 Task: Create a task  Integrate website with a new customer feedback management system , assign it to team member softage.1@softage.net in the project BroaderVisionary and update the status of the task to  On Track  , set the priority of the task to Low
Action: Mouse moved to (80, 64)
Screenshot: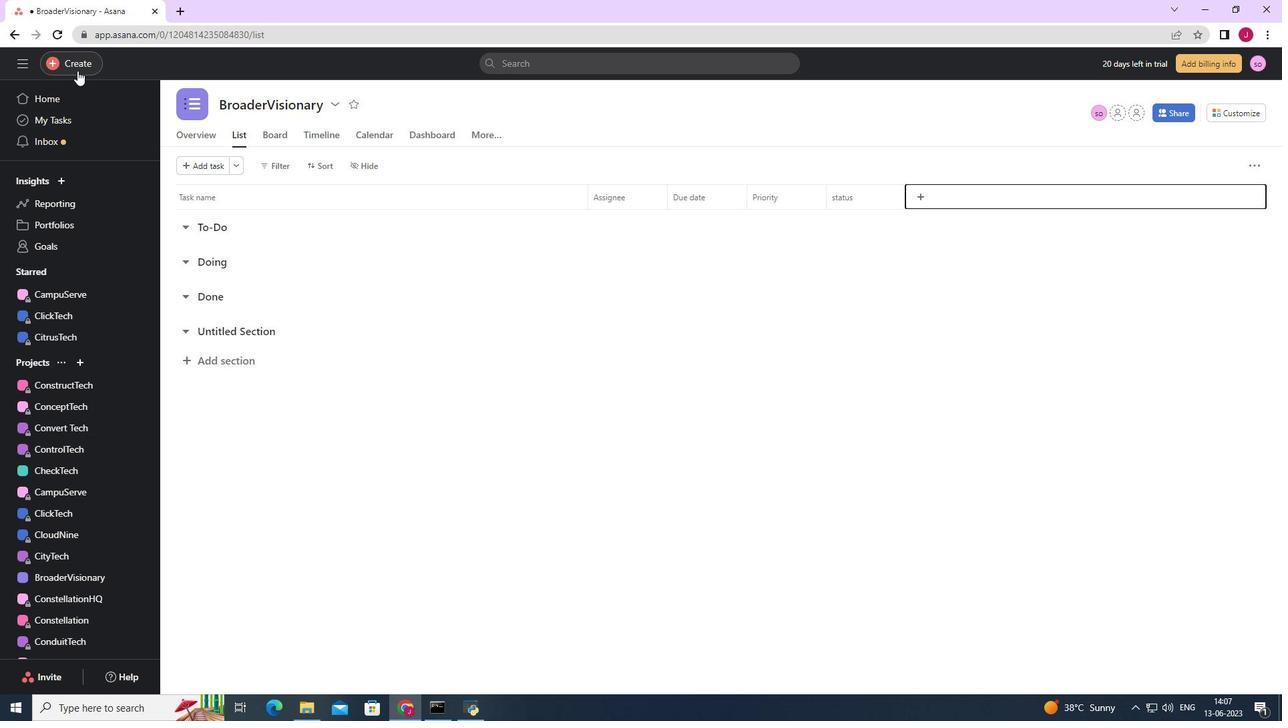 
Action: Mouse pressed left at (80, 64)
Screenshot: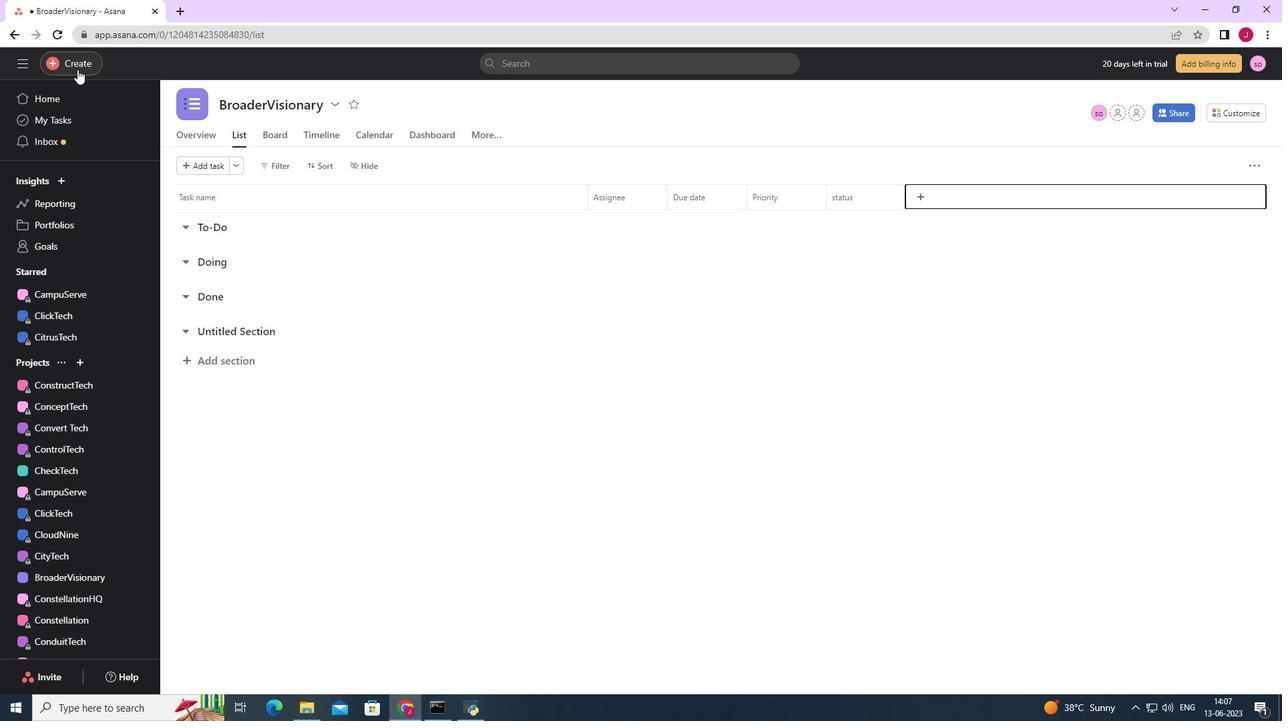 
Action: Mouse moved to (143, 66)
Screenshot: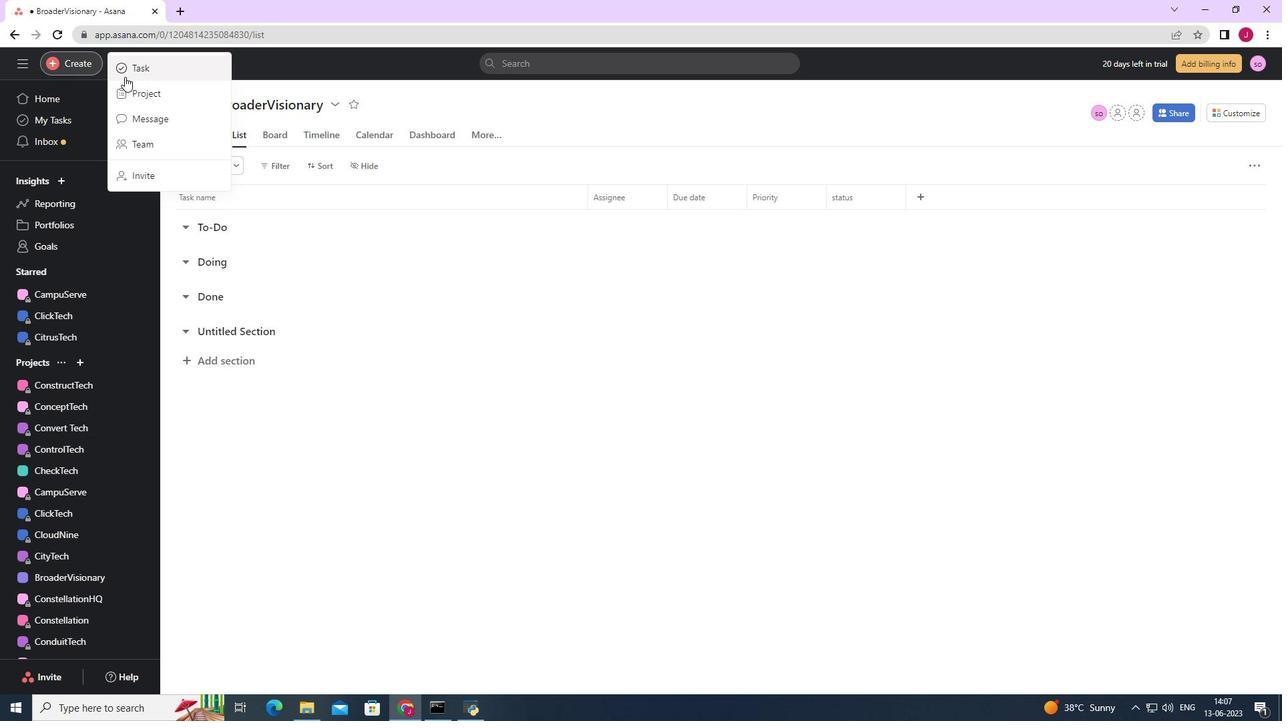 
Action: Mouse pressed left at (143, 66)
Screenshot: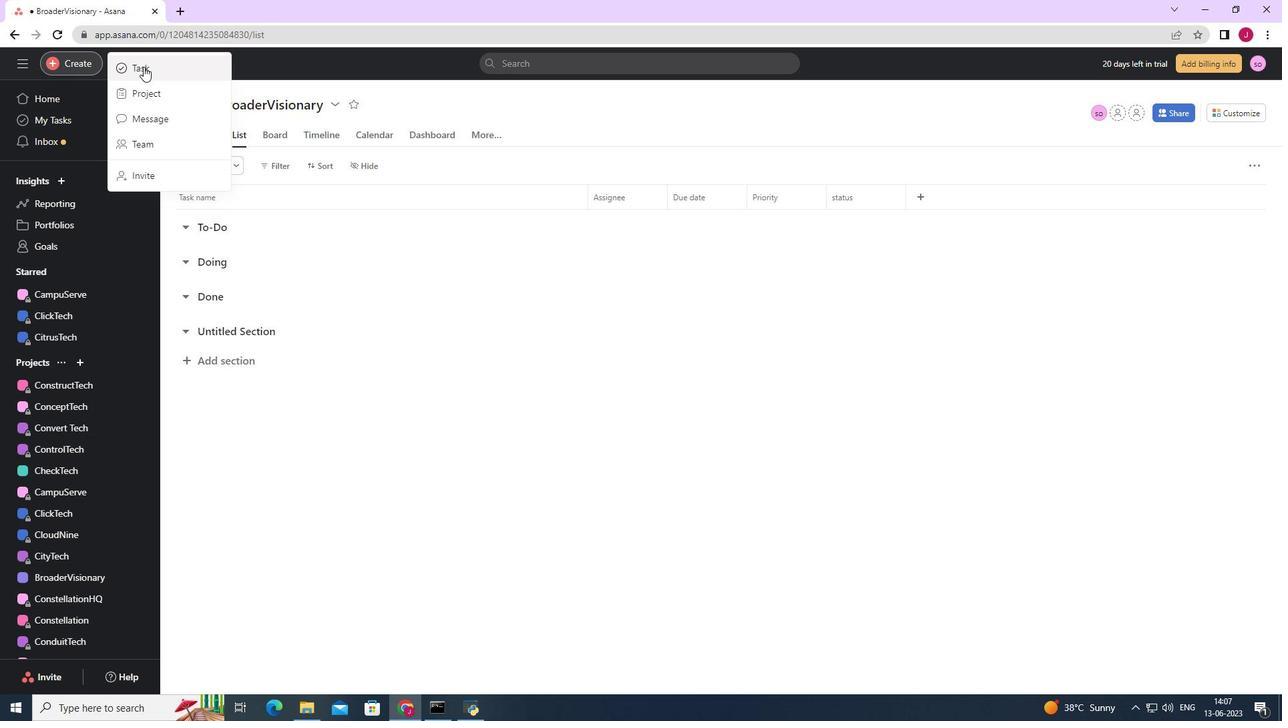 
Action: Mouse moved to (1023, 443)
Screenshot: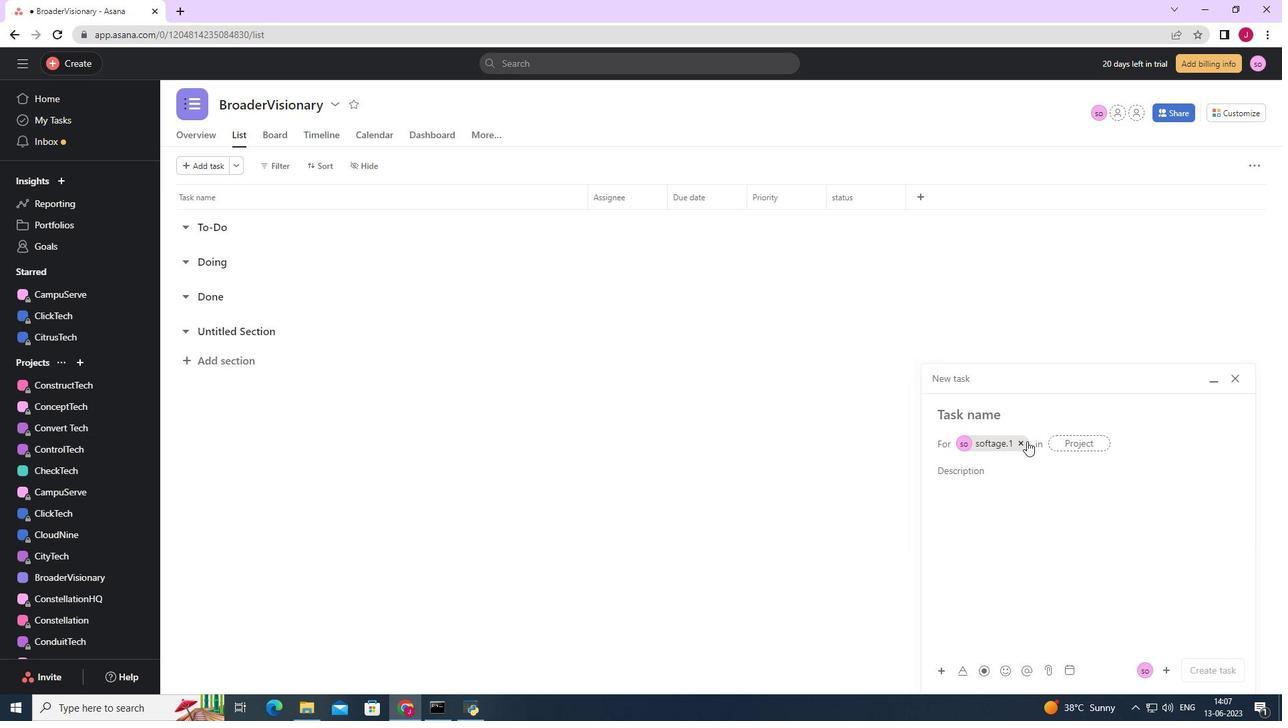 
Action: Mouse pressed left at (1023, 443)
Screenshot: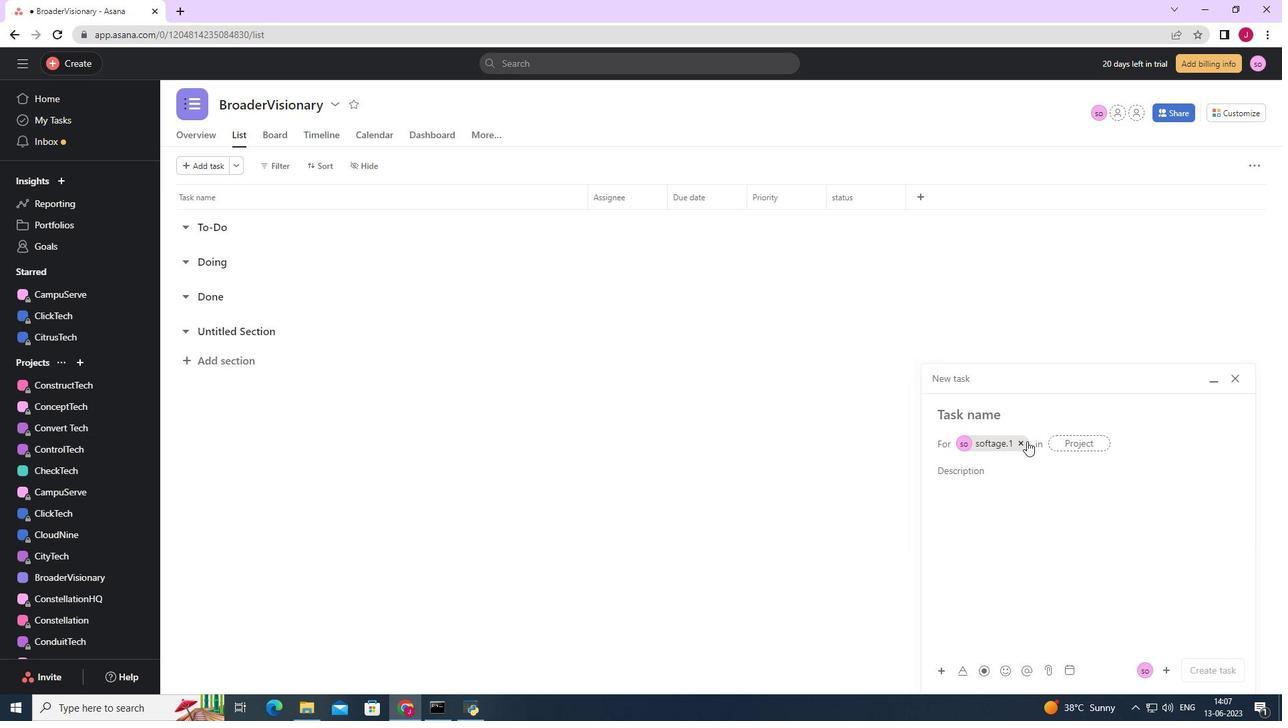 
Action: Mouse moved to (986, 417)
Screenshot: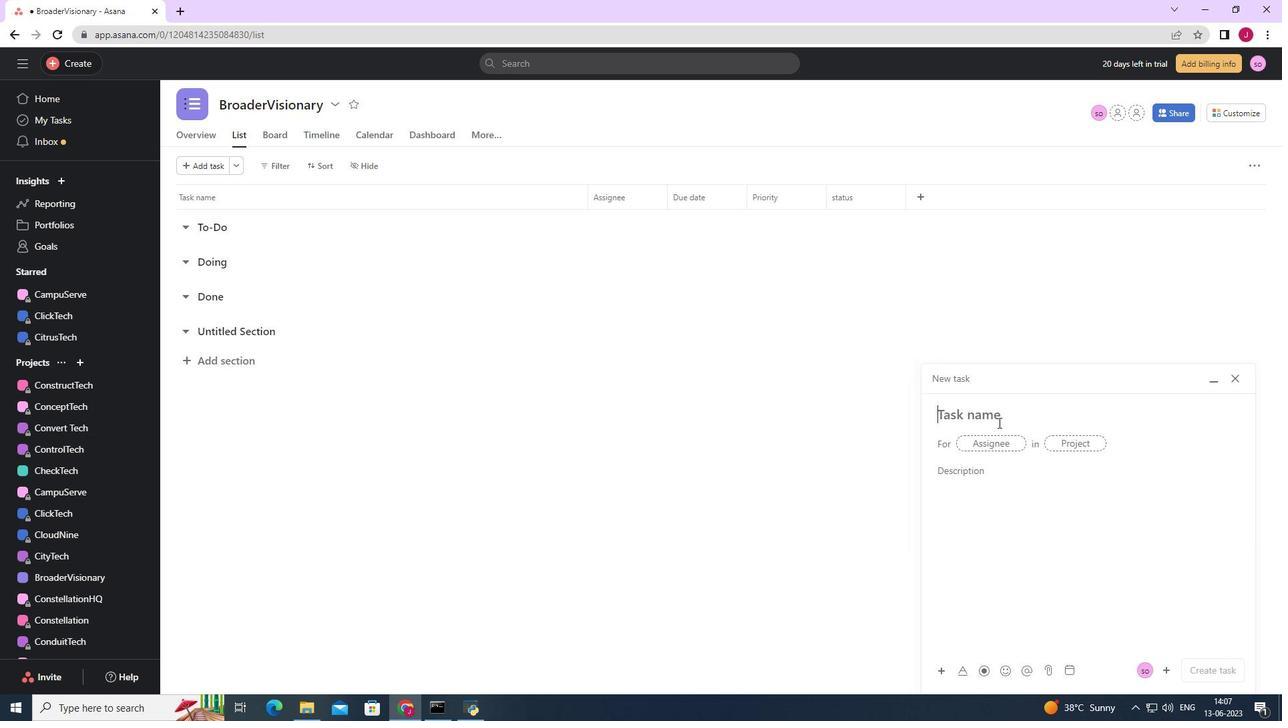 
Action: Mouse pressed left at (986, 417)
Screenshot: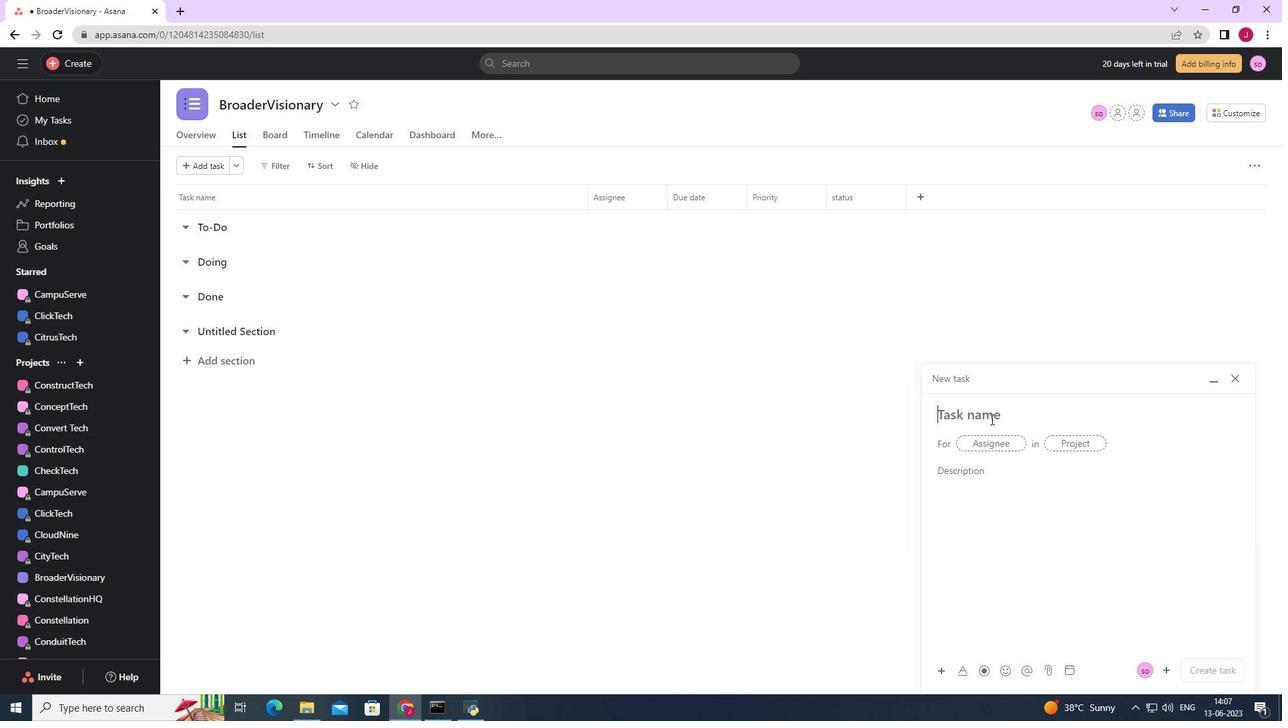 
Action: Key pressed <Key.caps_lock>I<Key.caps_lock>ntegrate<Key.space>website<Key.space>with<Key.space>a<Key.space>new<Key.space>customer<Key.space>feedback<Key.space>management<Key.space>system
Screenshot: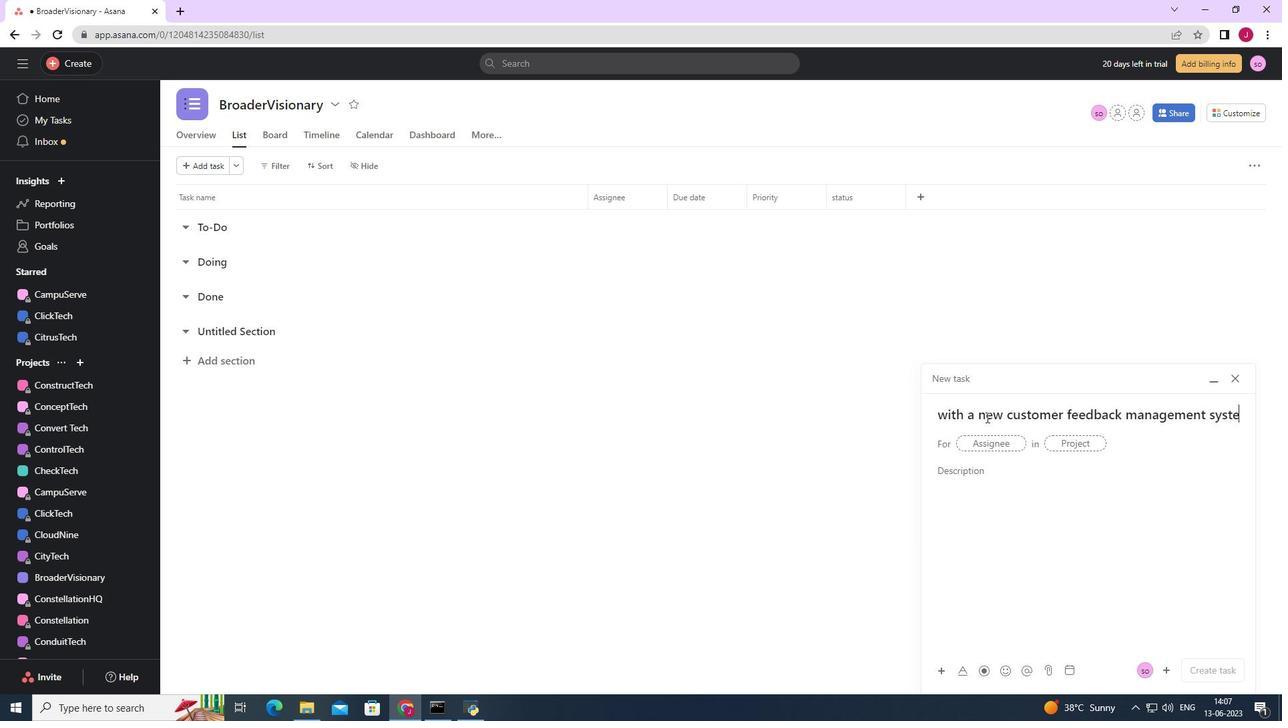 
Action: Mouse moved to (990, 437)
Screenshot: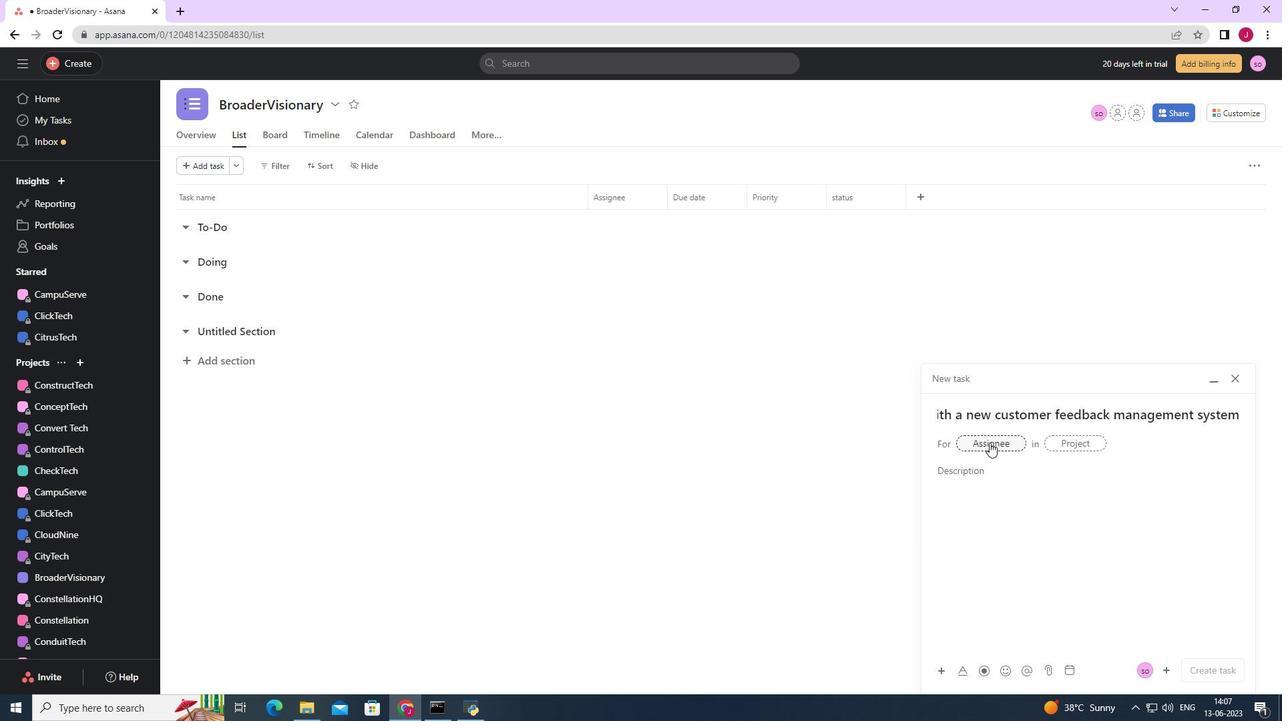 
Action: Mouse pressed left at (990, 437)
Screenshot: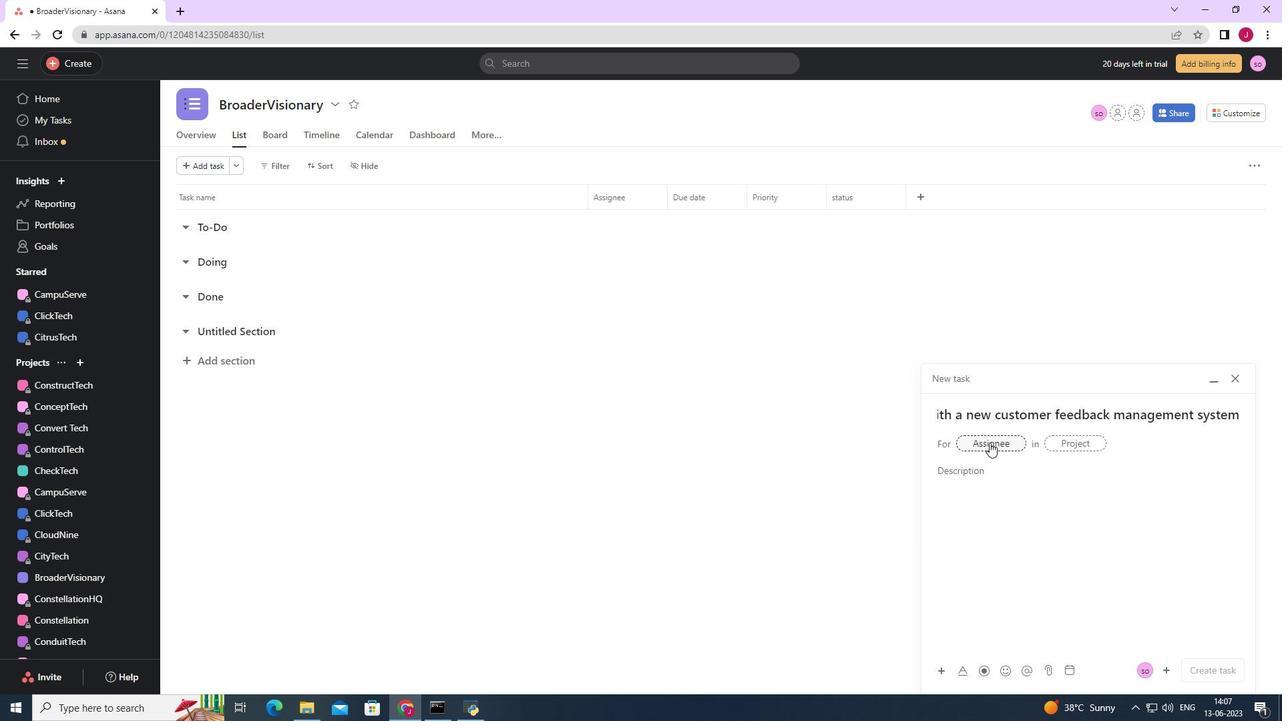
Action: Key pressed softage.1
Screenshot: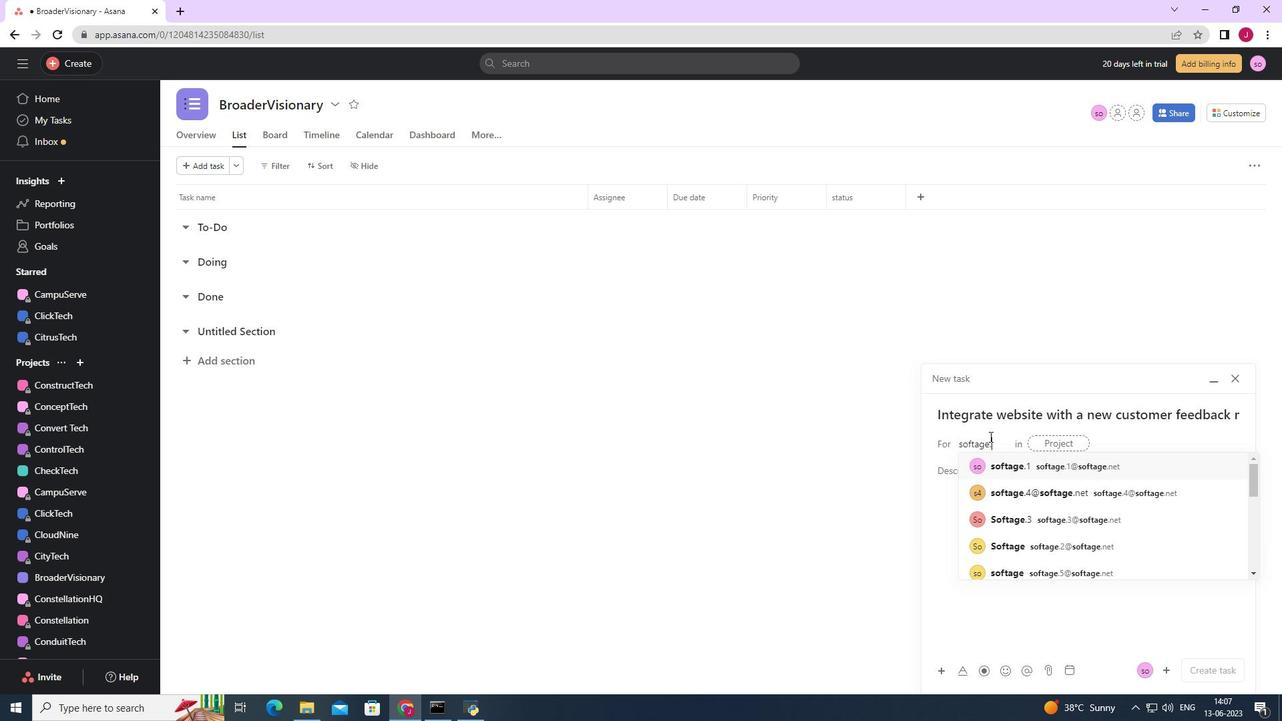 
Action: Mouse moved to (1037, 465)
Screenshot: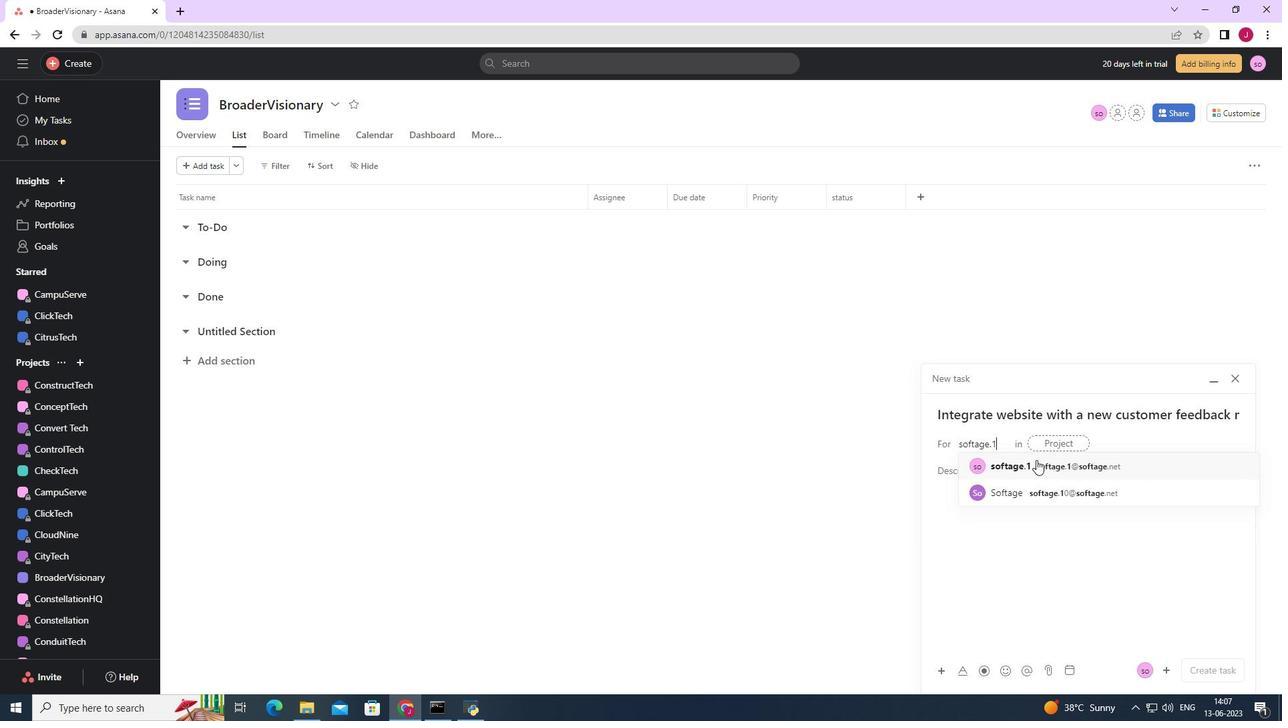 
Action: Mouse pressed left at (1037, 465)
Screenshot: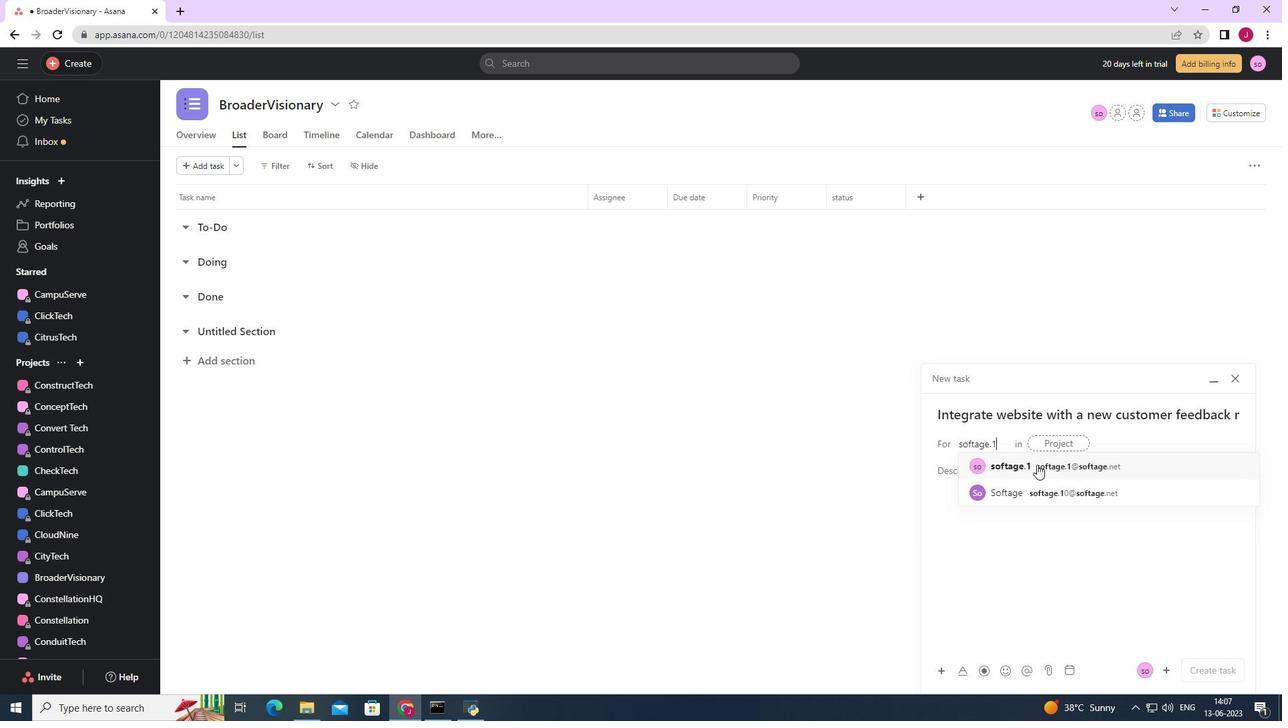 
Action: Mouse moved to (870, 508)
Screenshot: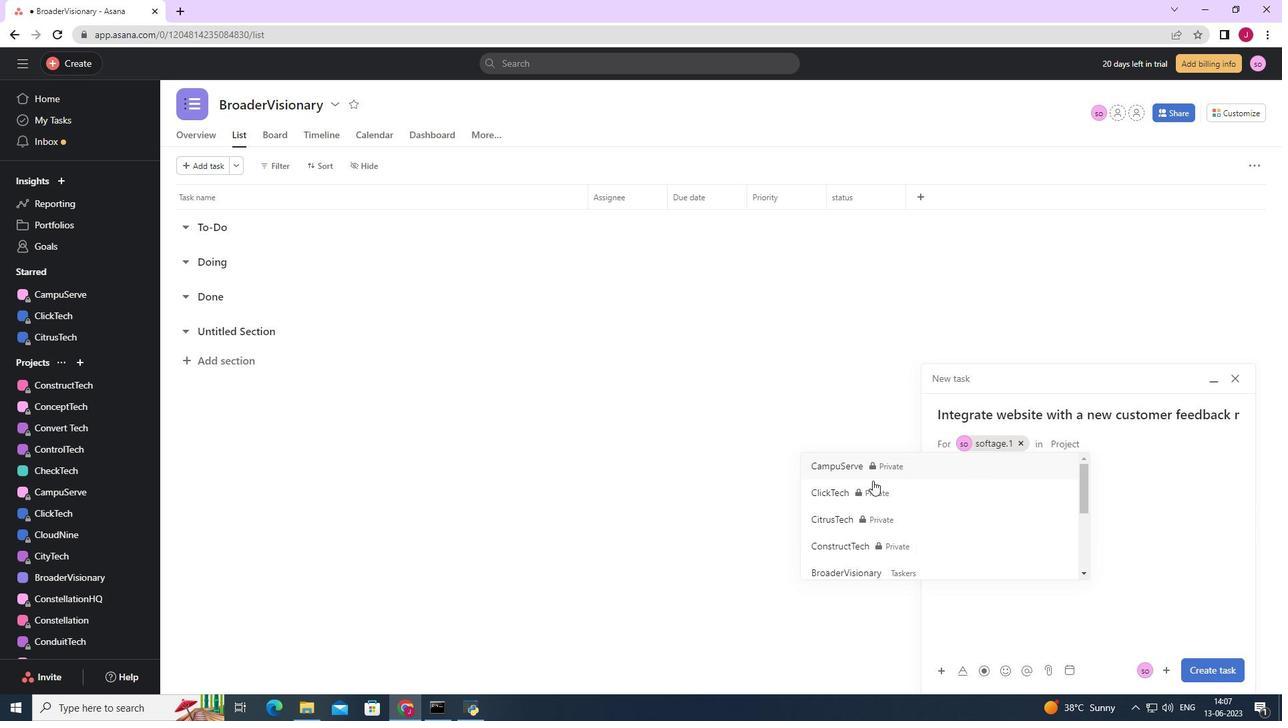 
Action: Mouse scrolled (870, 507) with delta (0, 0)
Screenshot: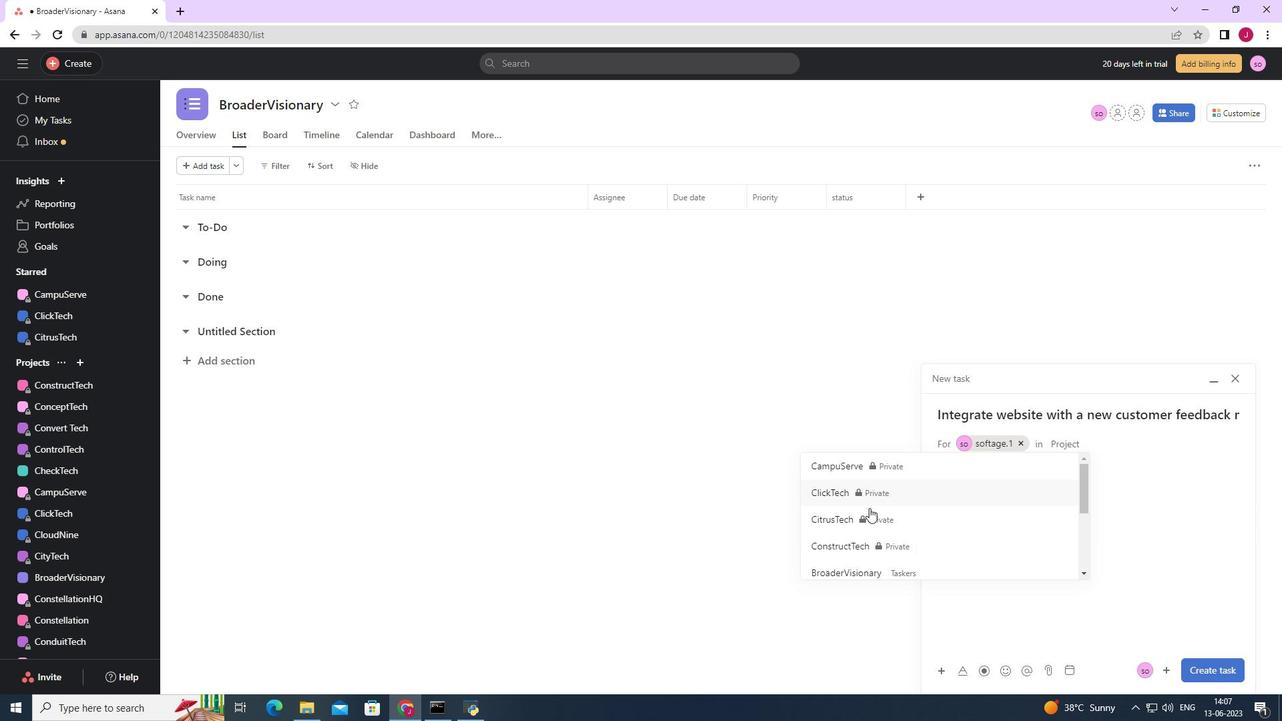 
Action: Mouse moved to (852, 506)
Screenshot: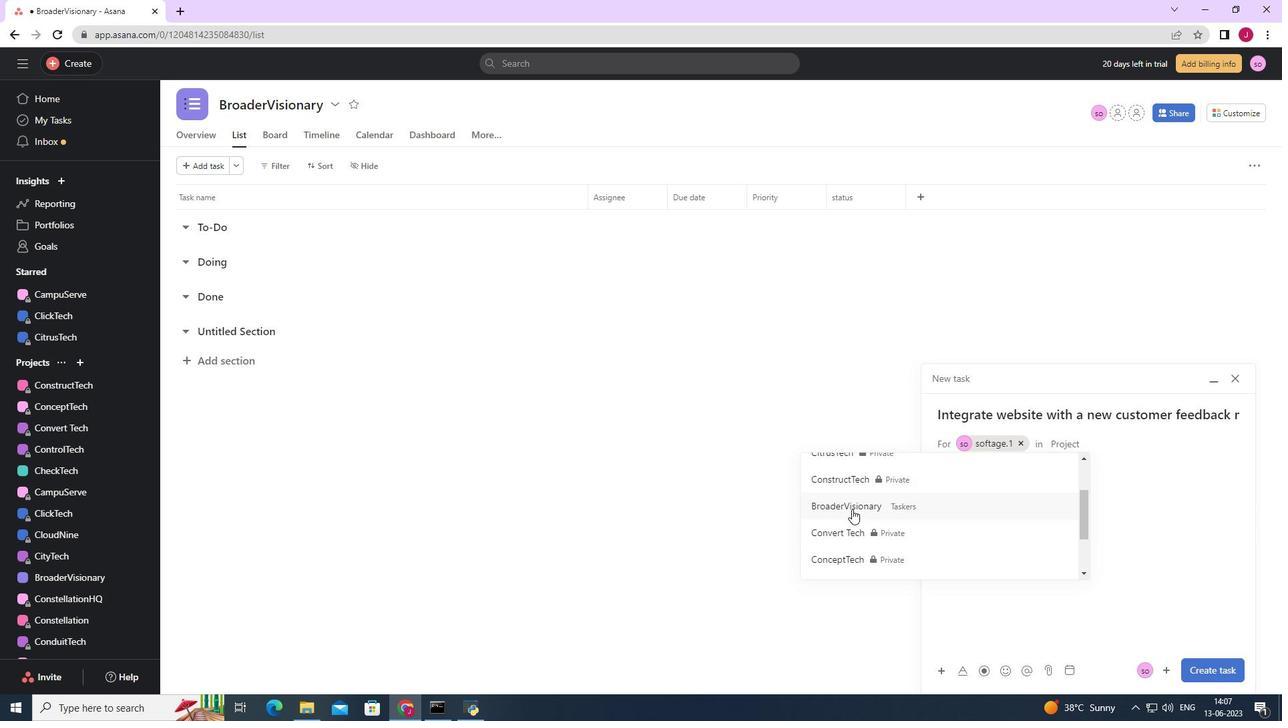 
Action: Mouse pressed left at (852, 506)
Screenshot: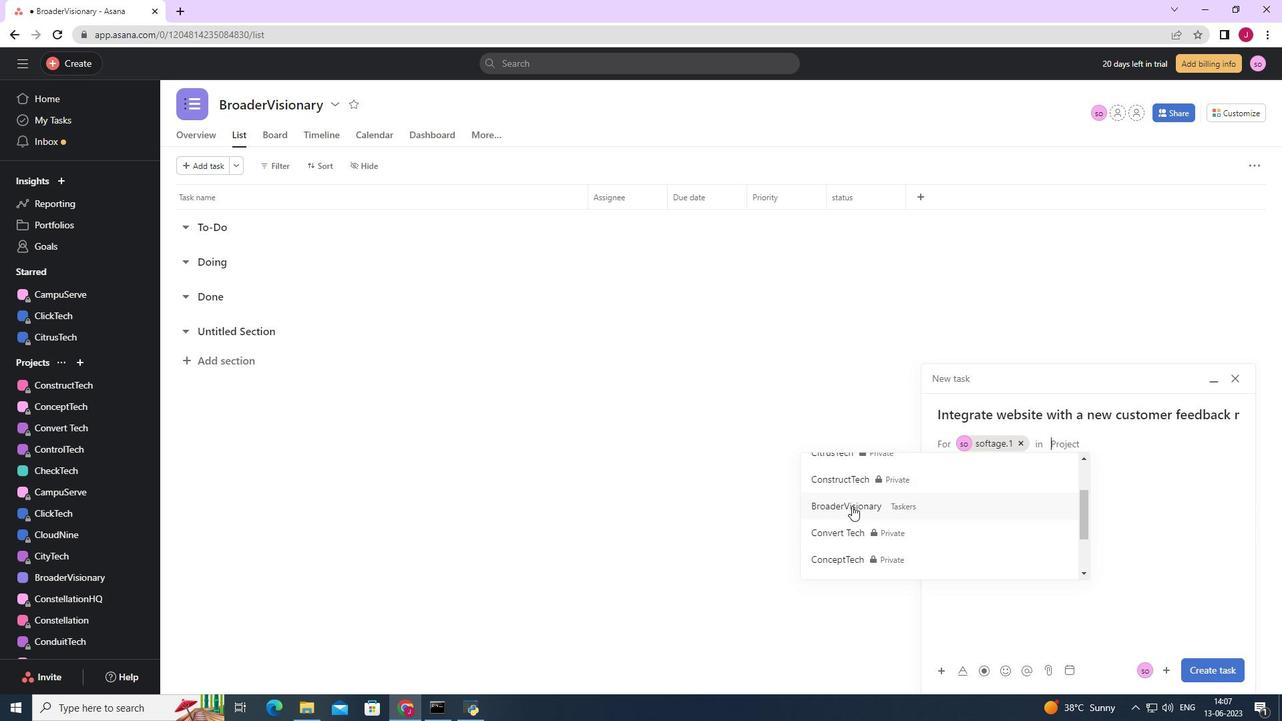 
Action: Mouse moved to (1006, 475)
Screenshot: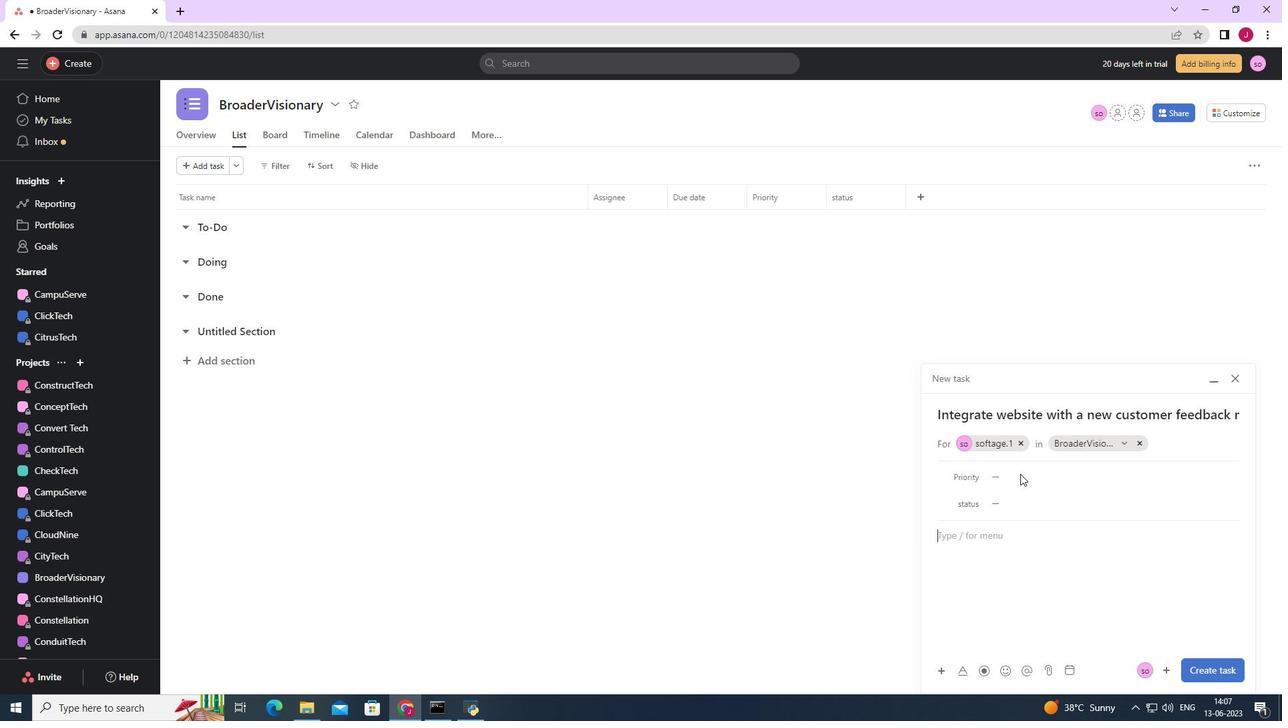 
Action: Mouse pressed left at (1006, 475)
Screenshot: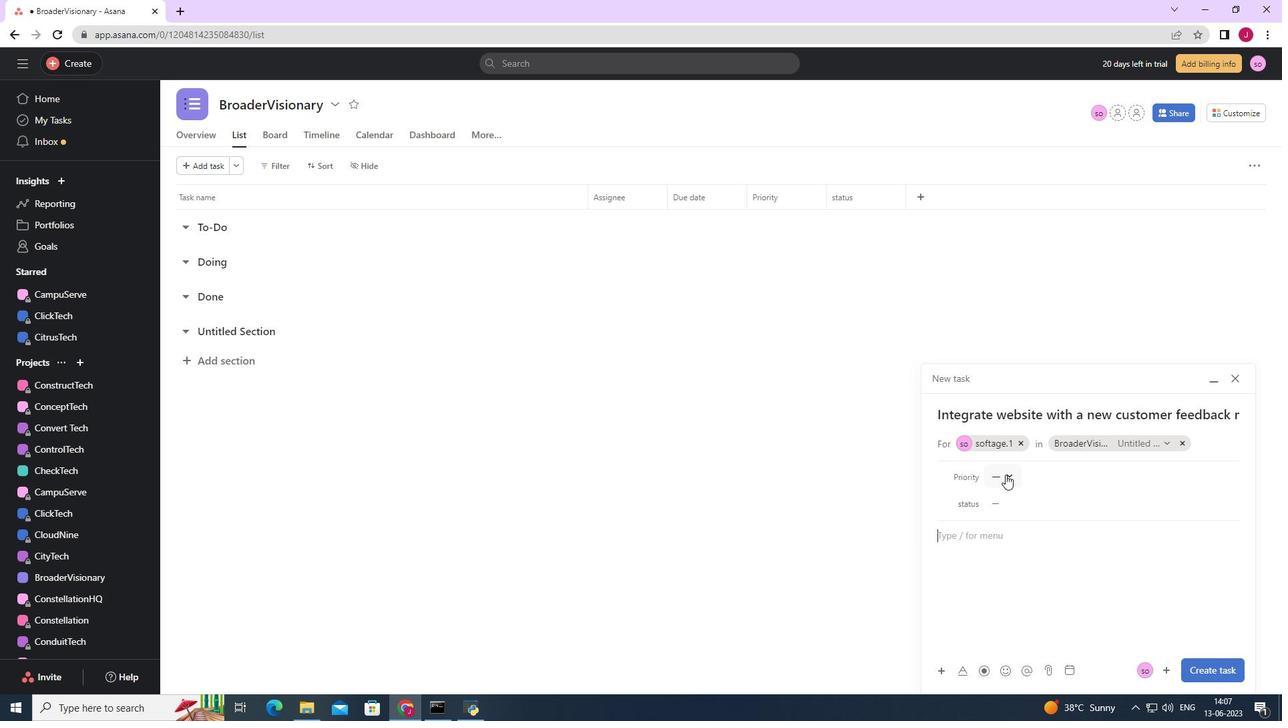 
Action: Mouse moved to (1023, 567)
Screenshot: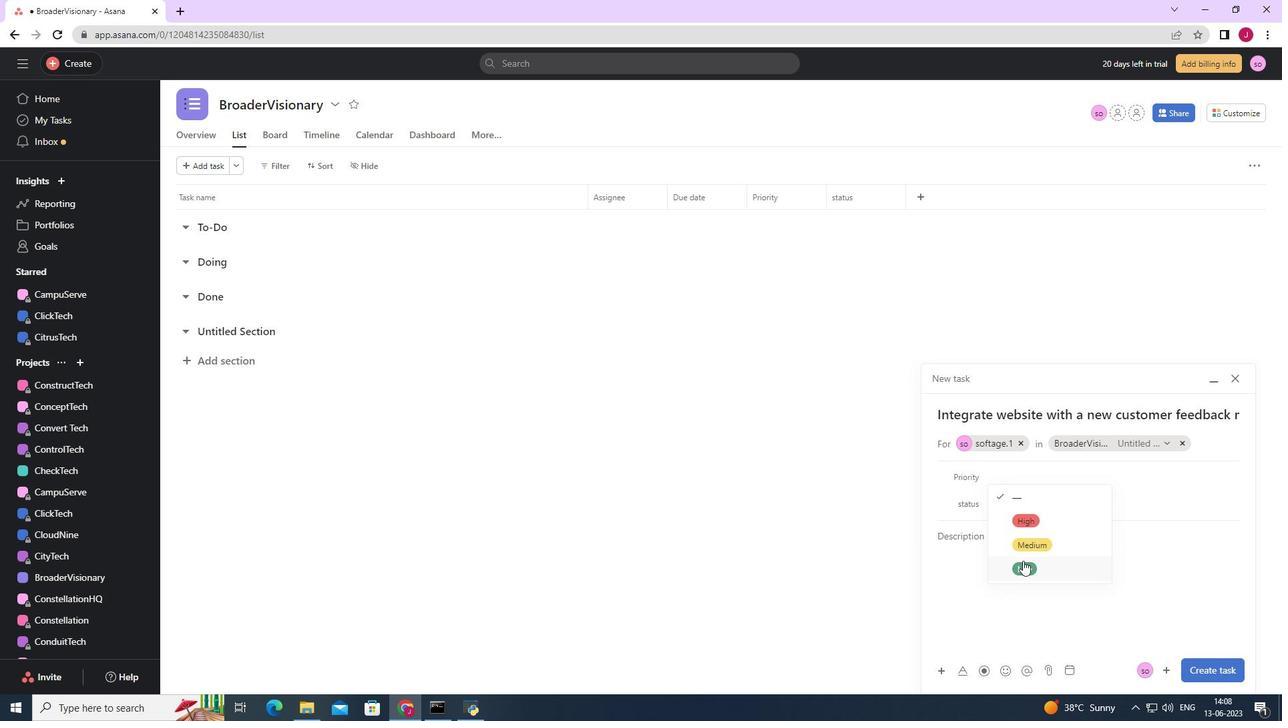 
Action: Mouse pressed left at (1023, 567)
Screenshot: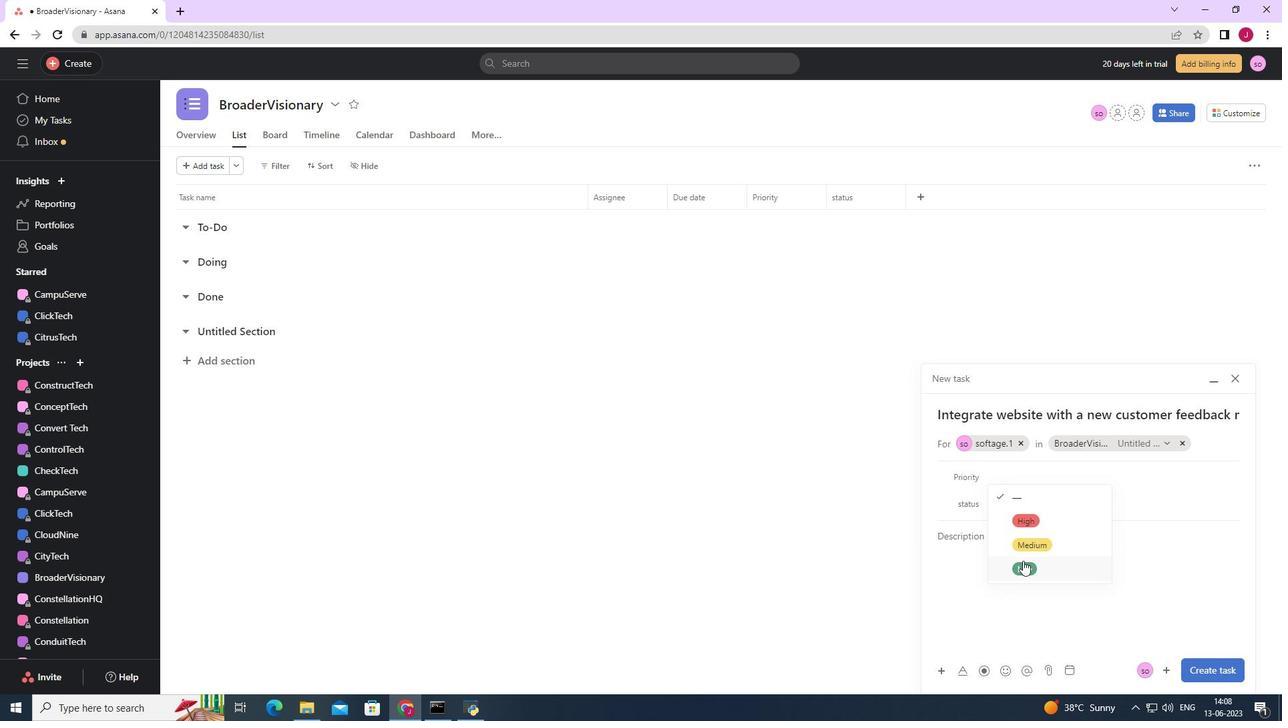 
Action: Mouse moved to (1013, 504)
Screenshot: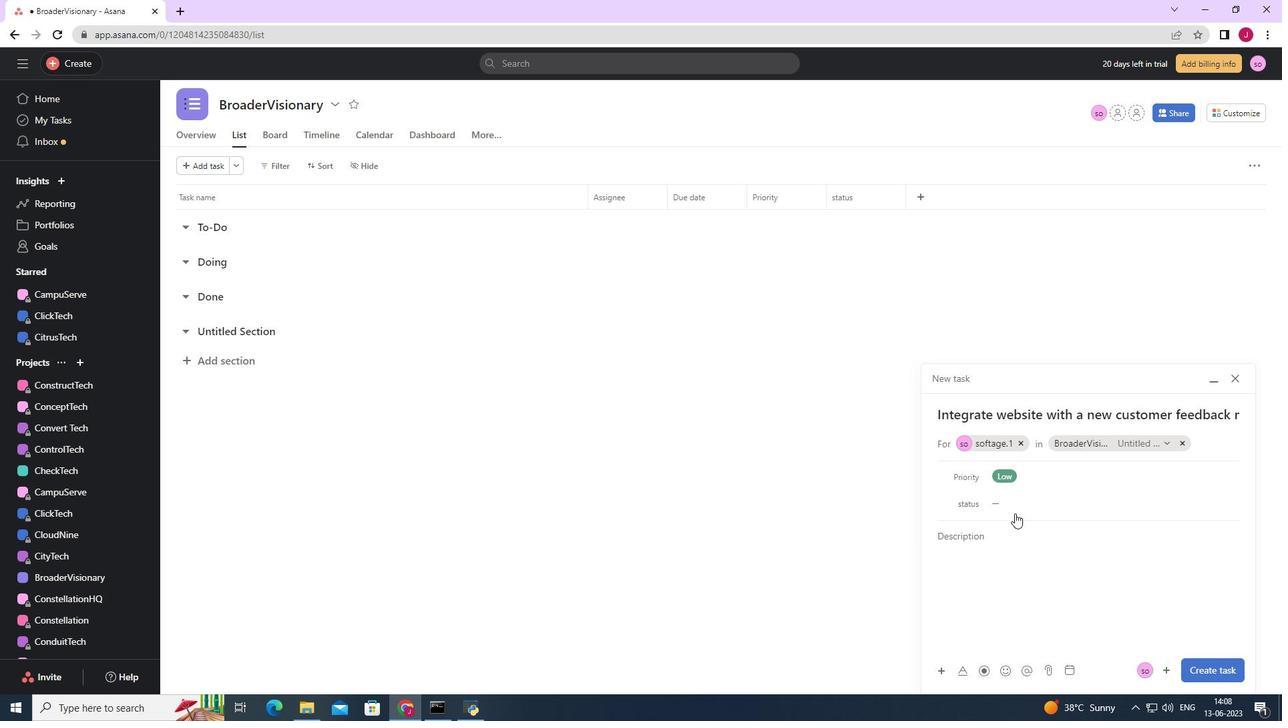 
Action: Mouse pressed left at (1013, 504)
Screenshot: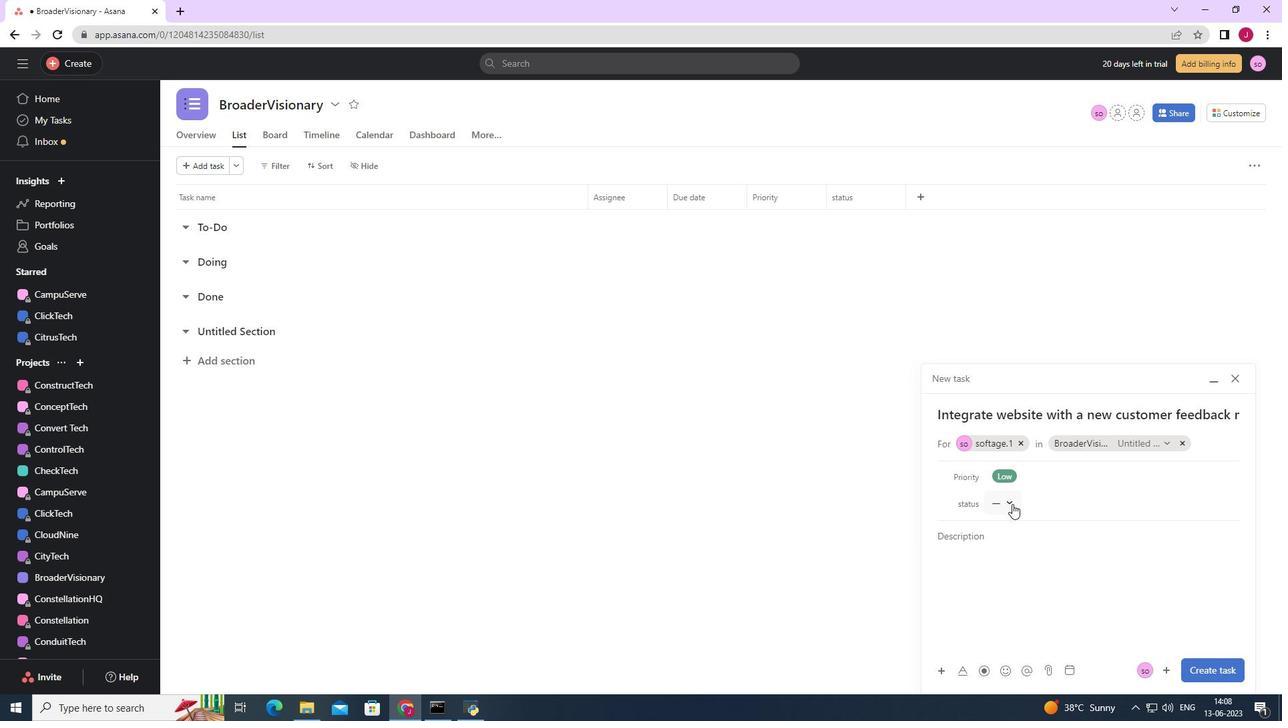 
Action: Mouse moved to (1031, 545)
Screenshot: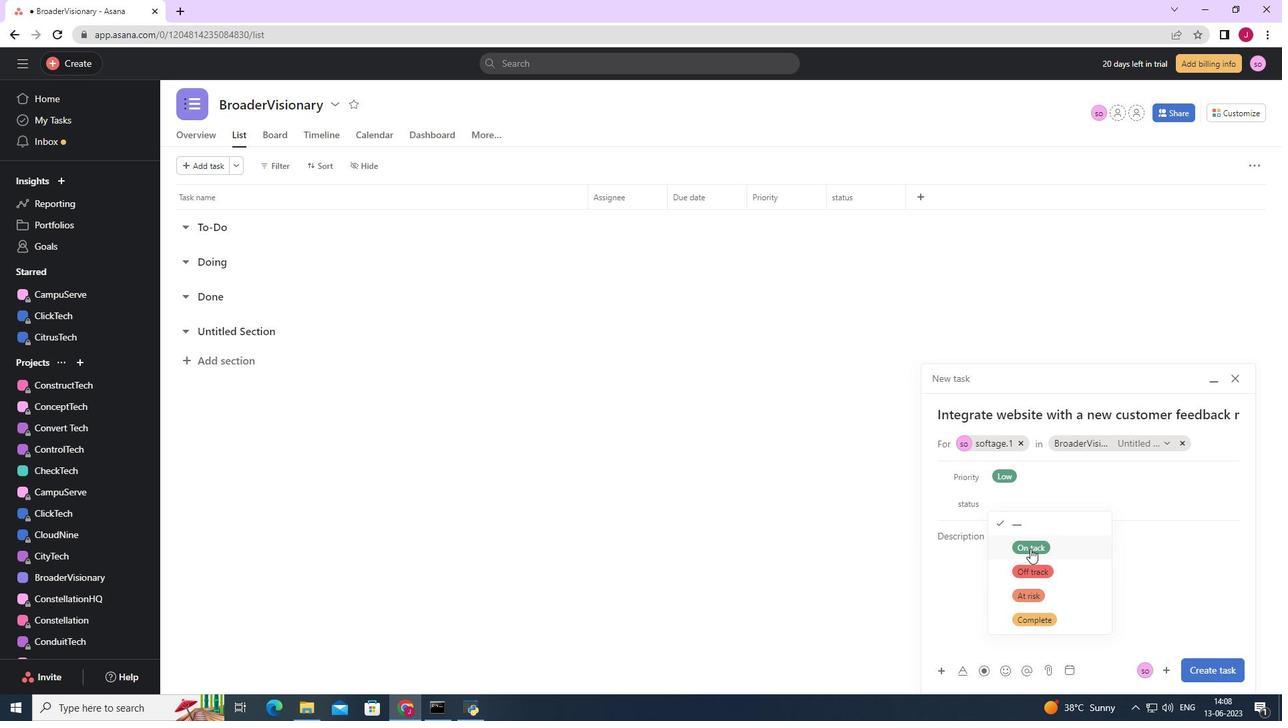 
Action: Mouse pressed left at (1031, 545)
Screenshot: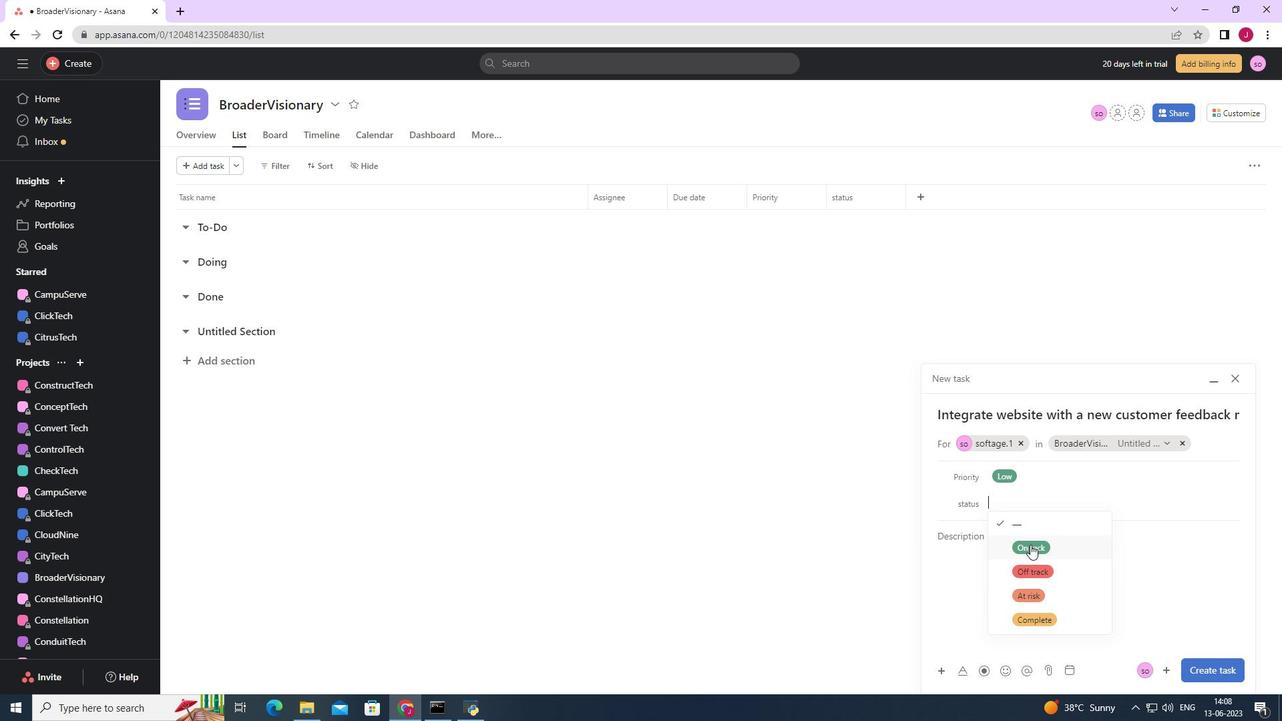 
Action: Mouse moved to (1199, 670)
Screenshot: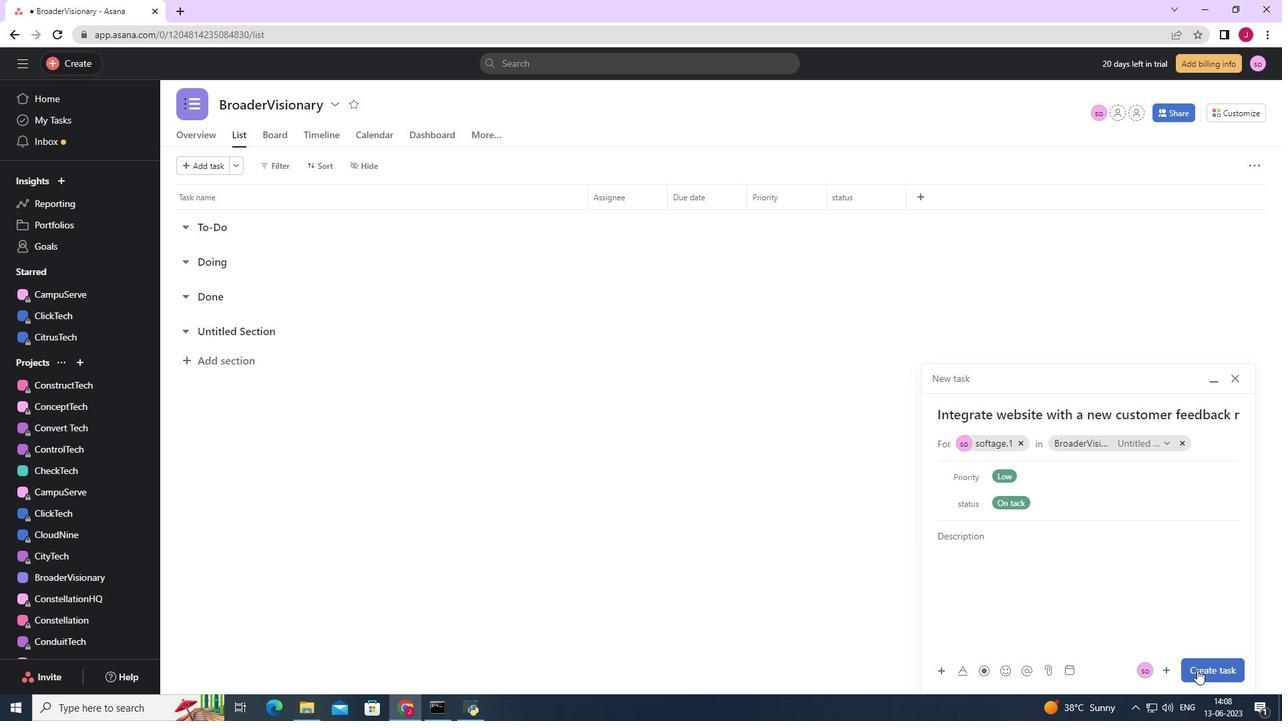 
Action: Mouse pressed left at (1199, 670)
Screenshot: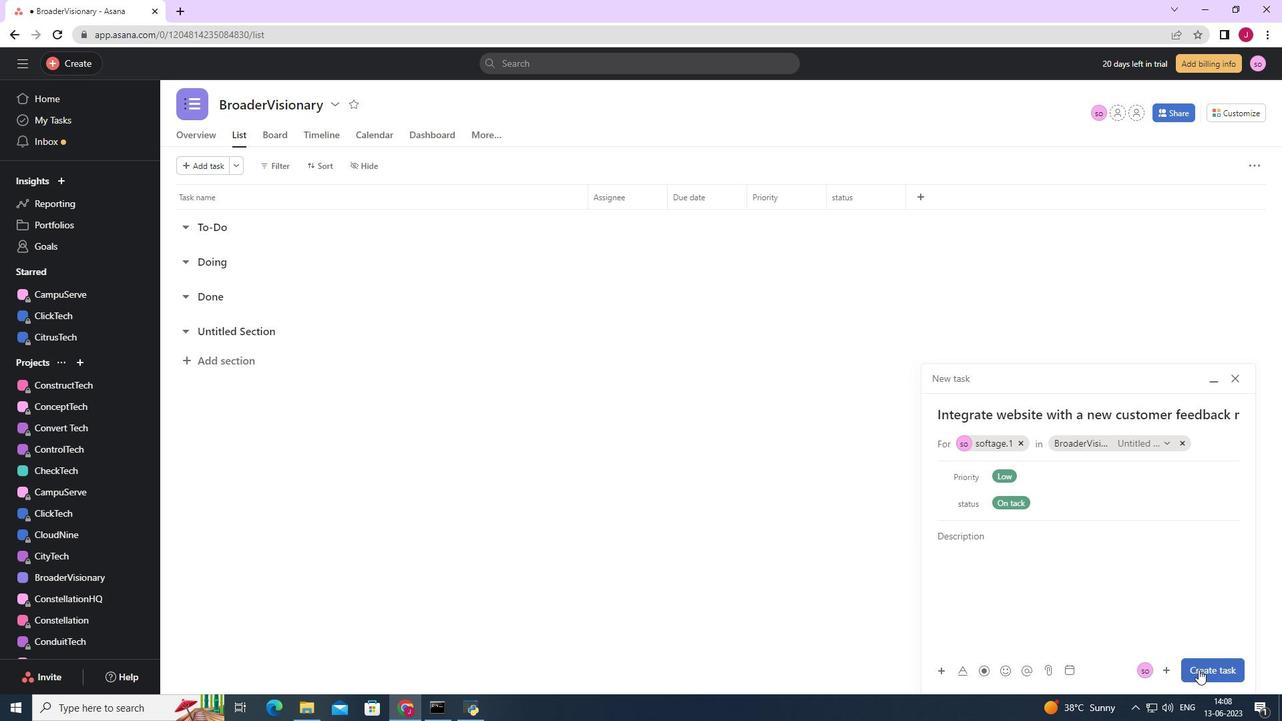 
Action: Mouse moved to (524, 524)
Screenshot: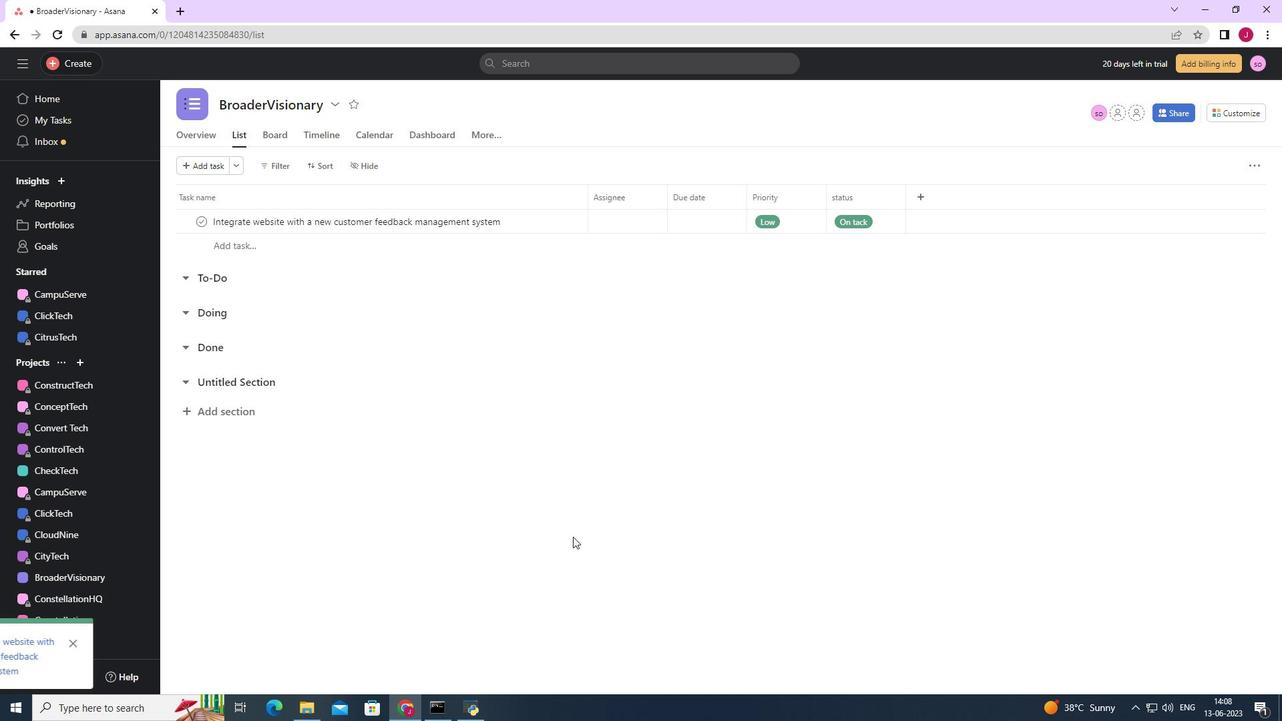 
